 Task: In the Contact  Delilah.Jones@benteler.com, Log Call and save with description: 'Engaged in a call with a potential client seeking a tailored solution.'; Select call outcome: 'Busy '; Select call Direction: Inbound; Add date: '17 September, 2023' and time 10:00:AM. Logged in from softage.1@softage.net
Action: Mouse moved to (88, 60)
Screenshot: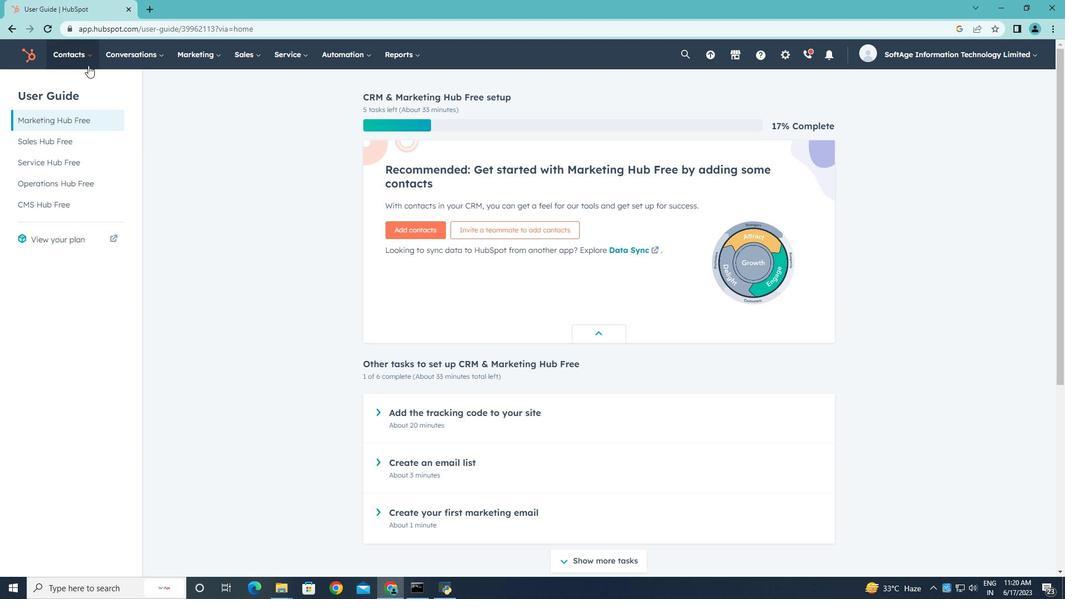
Action: Mouse pressed left at (88, 60)
Screenshot: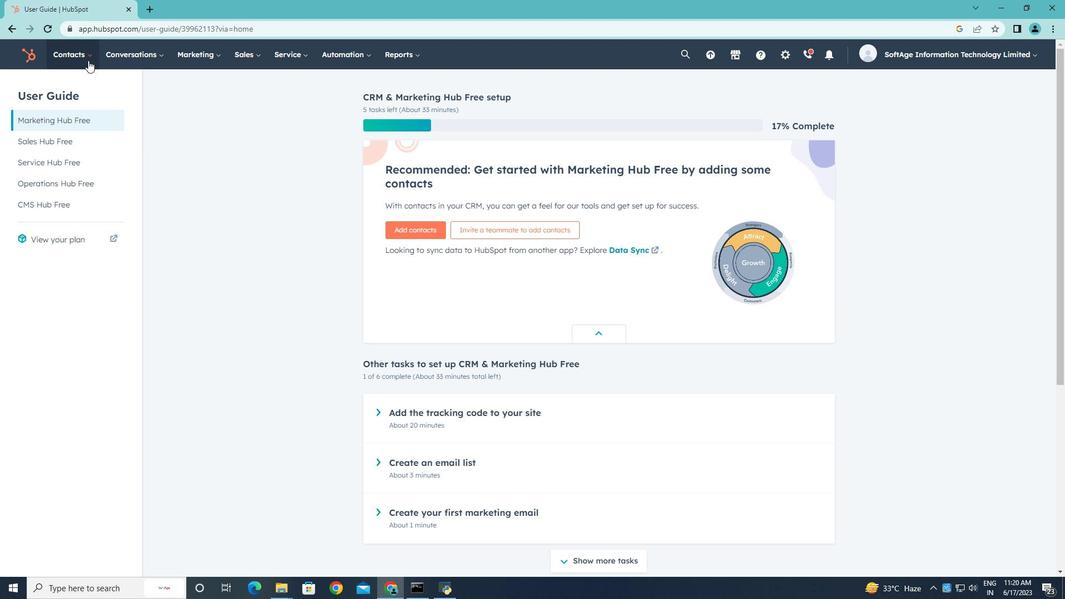 
Action: Mouse moved to (88, 88)
Screenshot: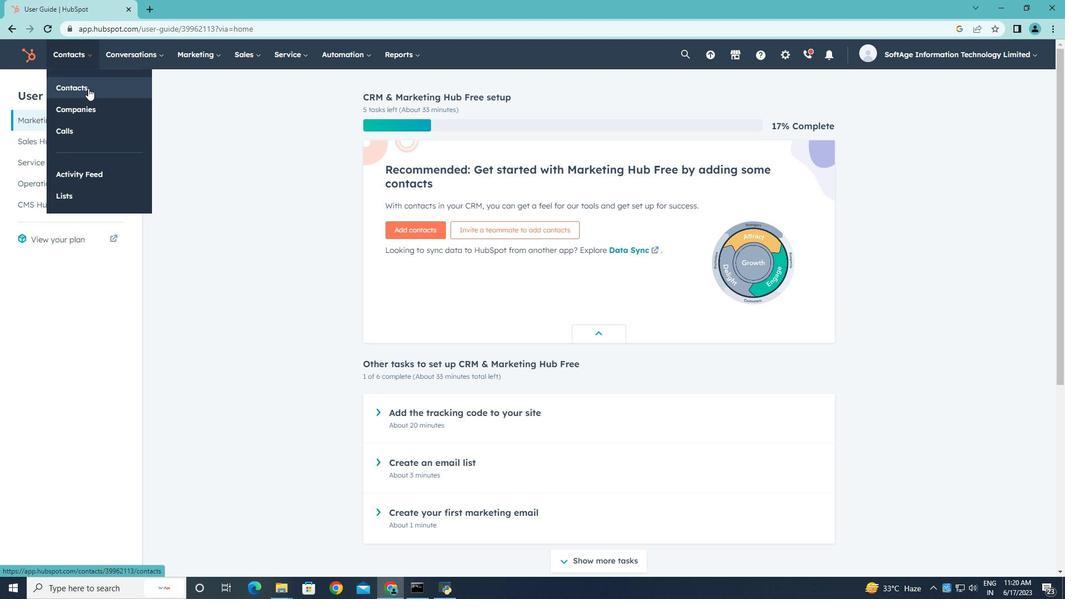
Action: Mouse pressed left at (88, 88)
Screenshot: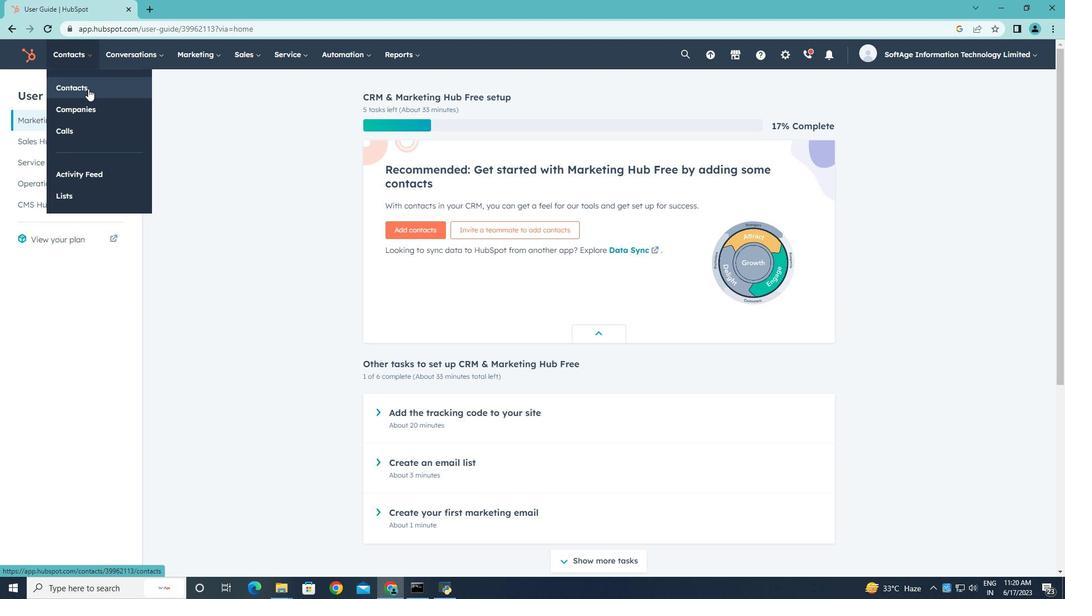 
Action: Mouse moved to (98, 177)
Screenshot: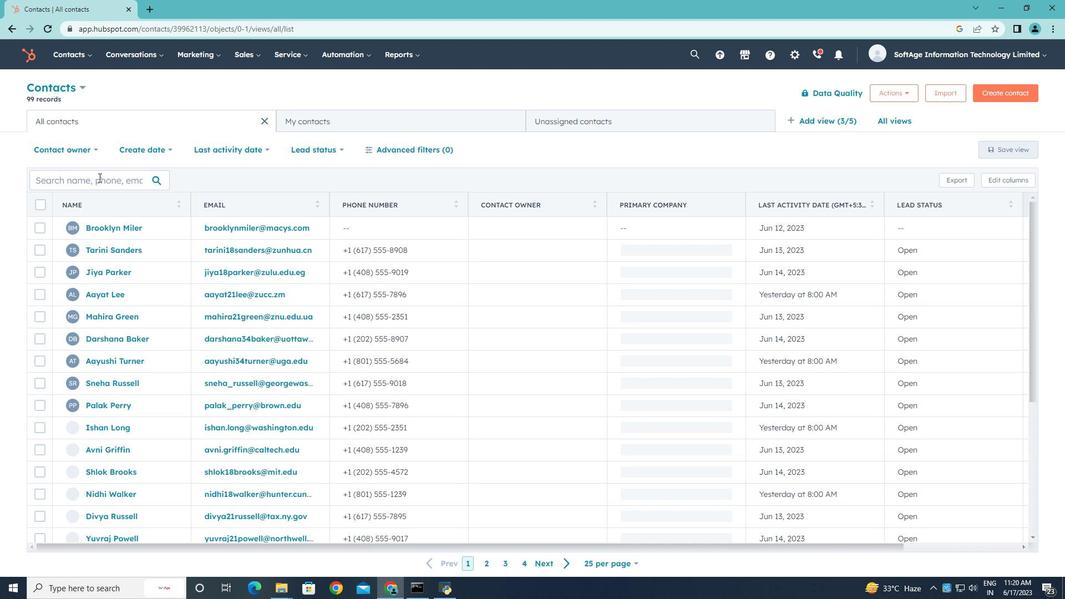 
Action: Mouse pressed left at (98, 177)
Screenshot: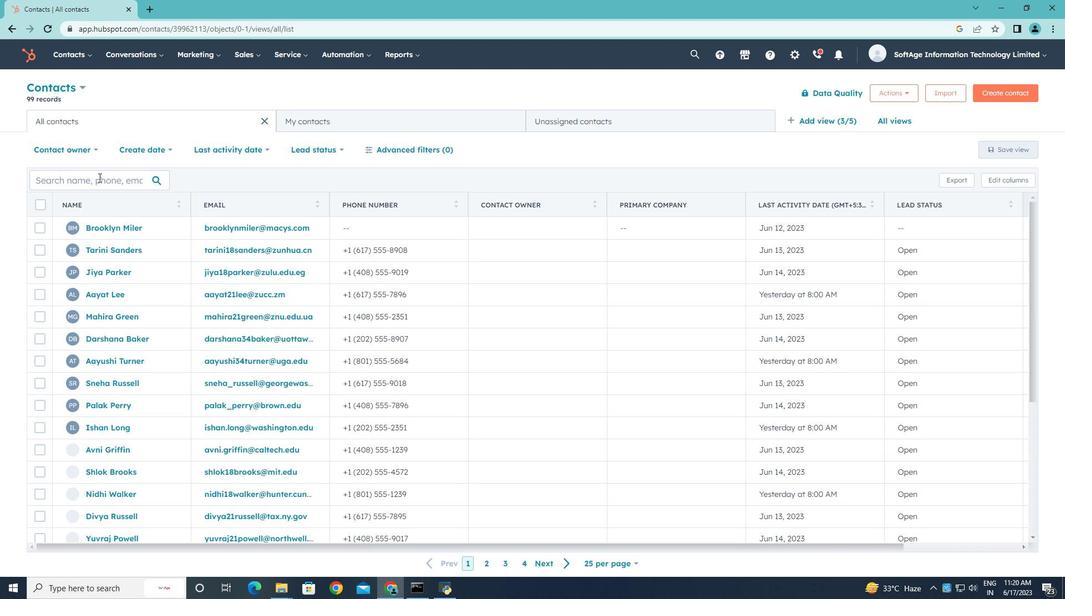 
Action: Key pressed <Key.shift><Key.shift><Key.shift>Delilah.<Key.shift>Jones<Key.shift>@benteler.com
Screenshot: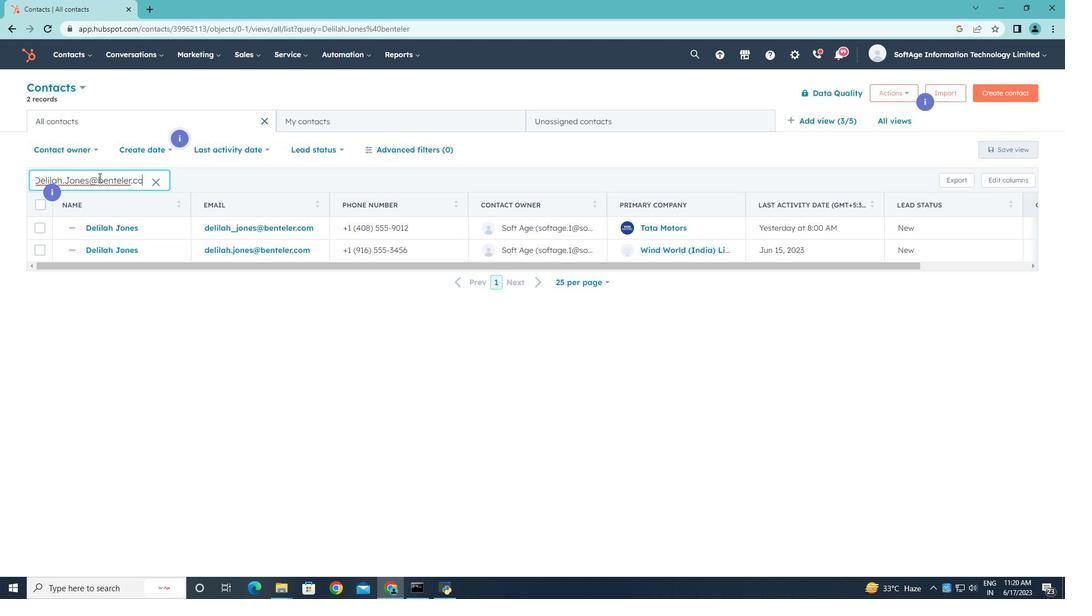 
Action: Mouse moved to (101, 253)
Screenshot: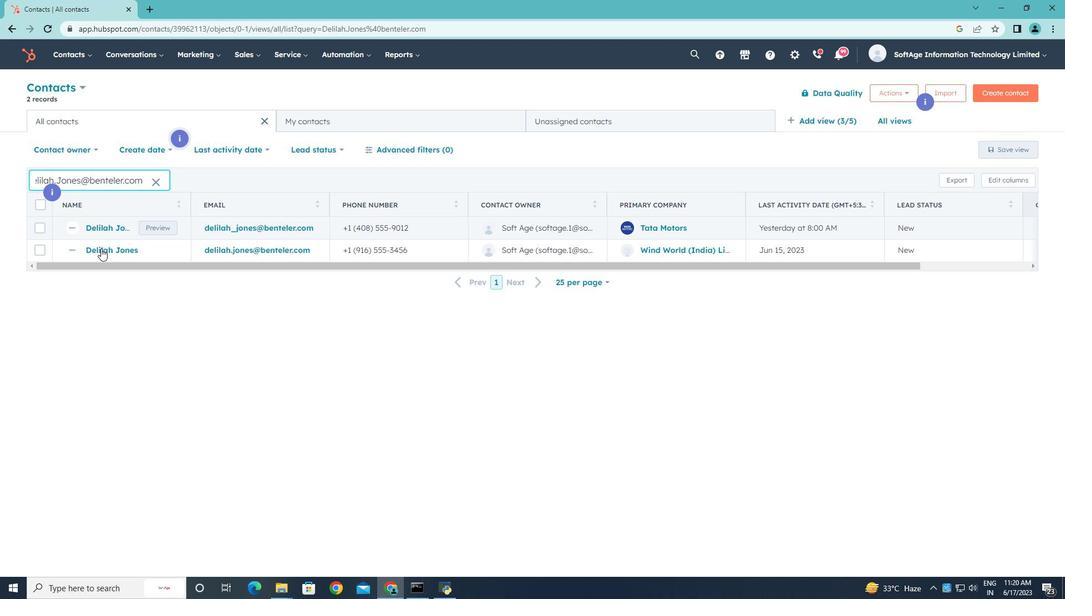 
Action: Mouse pressed left at (101, 253)
Screenshot: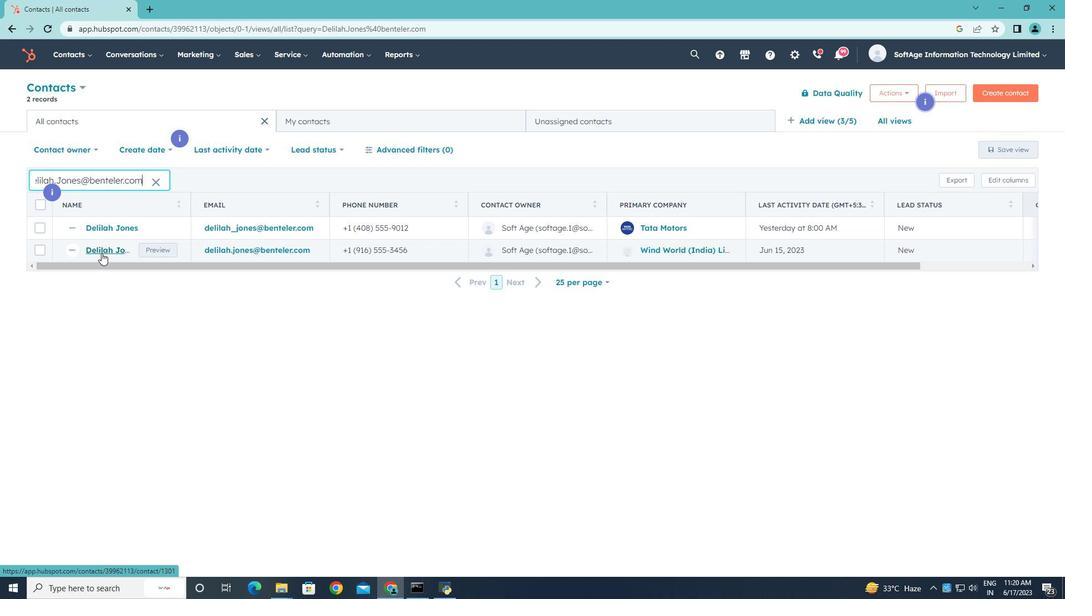 
Action: Mouse moved to (215, 199)
Screenshot: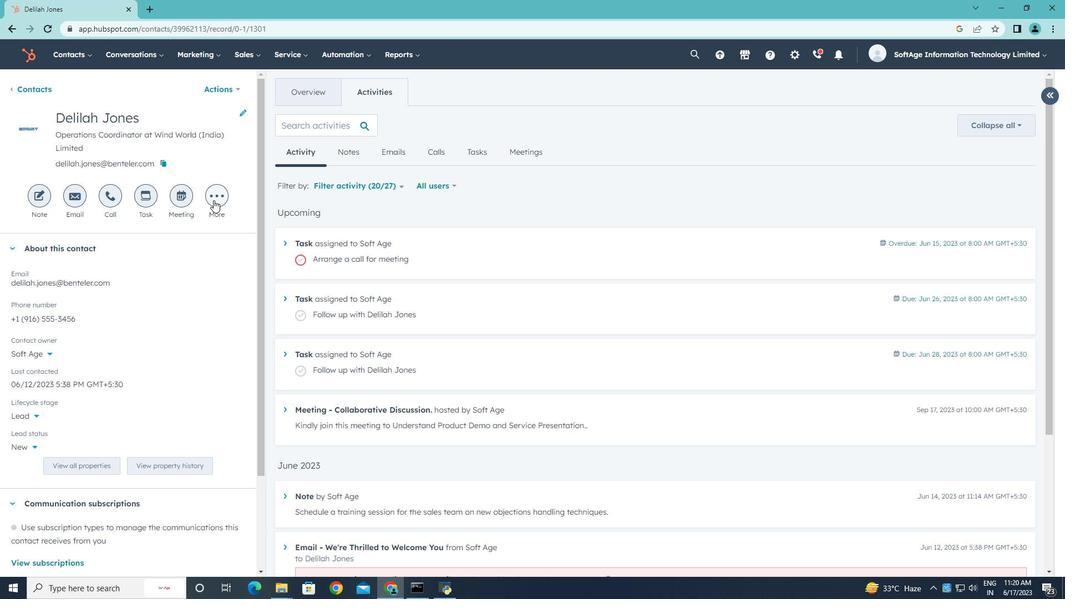
Action: Mouse pressed left at (215, 199)
Screenshot: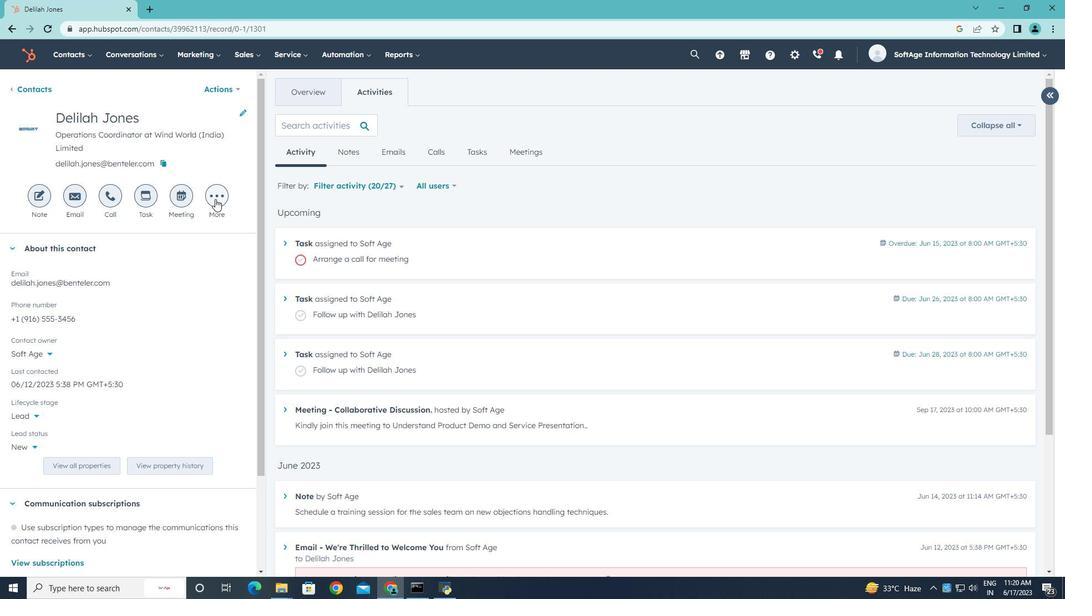 
Action: Mouse moved to (203, 293)
Screenshot: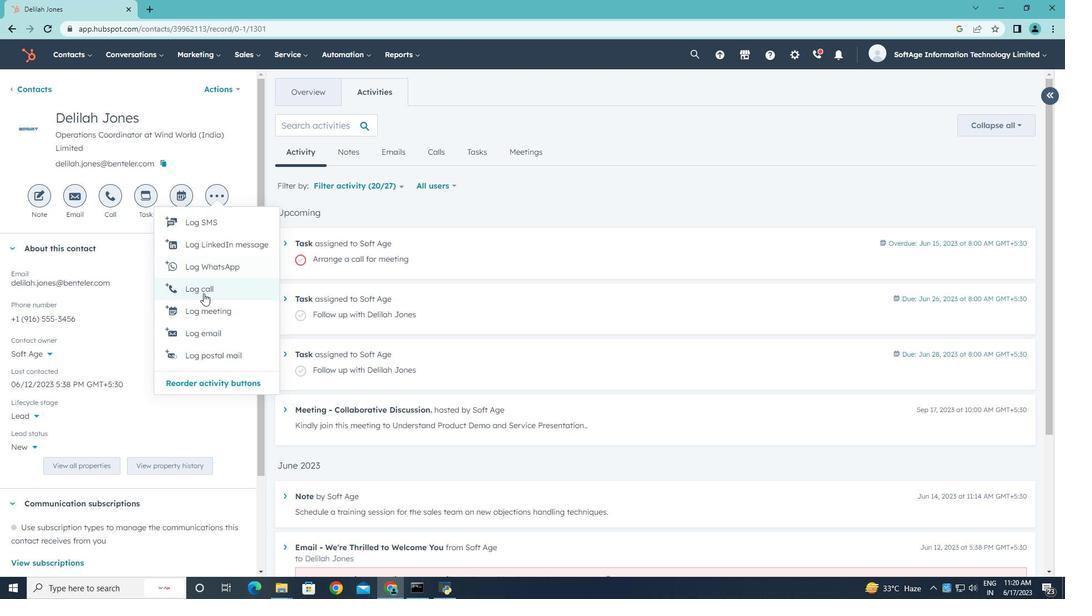 
Action: Mouse pressed left at (203, 293)
Screenshot: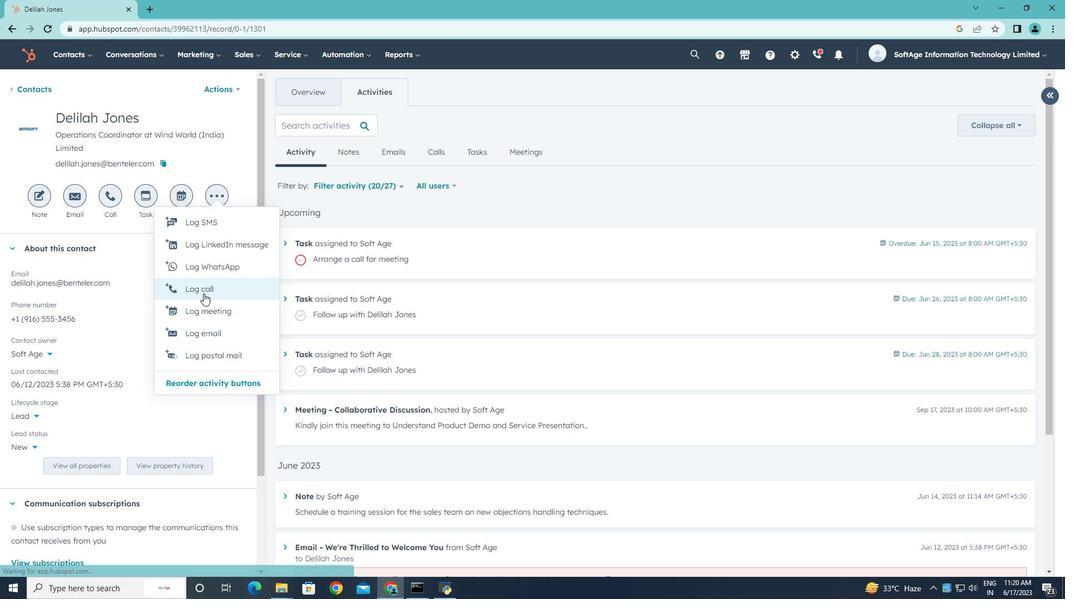 
Action: Key pressed <Key.shift>Engaged<Key.space>in<Key.space>a<Key.space>call<Key.space>with<Key.space>a<Key.space>potential<Key.space>client<Key.space>seeking<Key.space>a<Key.space>tailored<Key.space>solution.
Screenshot: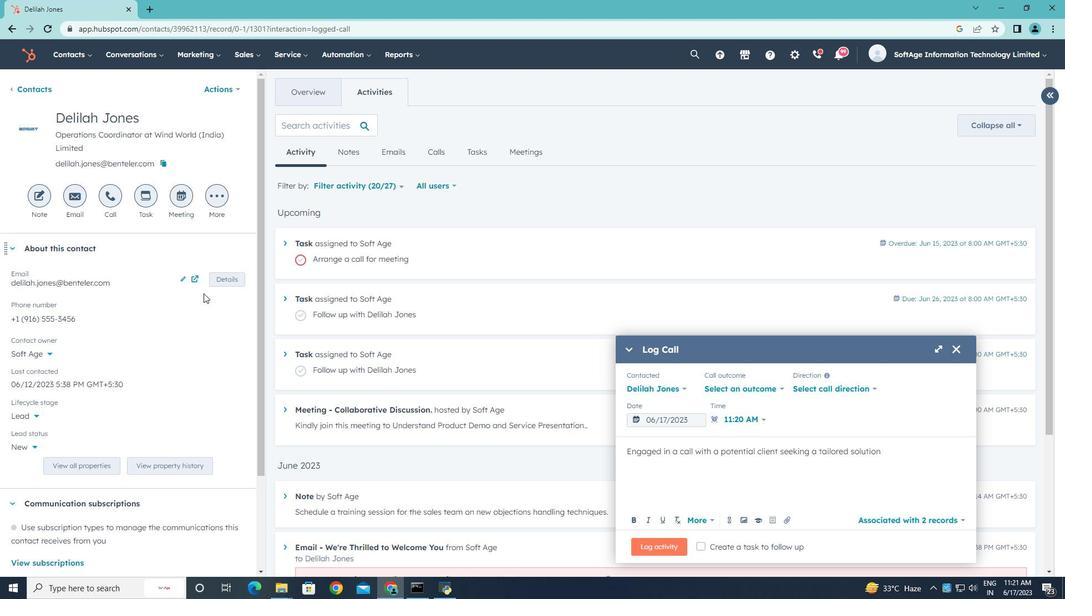 
Action: Mouse moved to (782, 391)
Screenshot: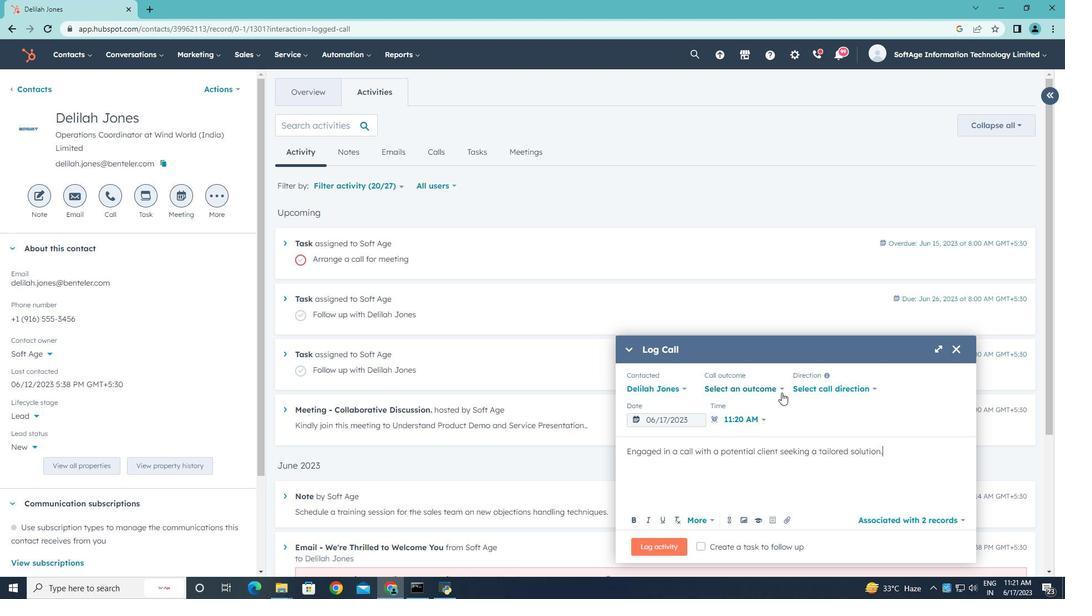 
Action: Mouse pressed left at (782, 391)
Screenshot: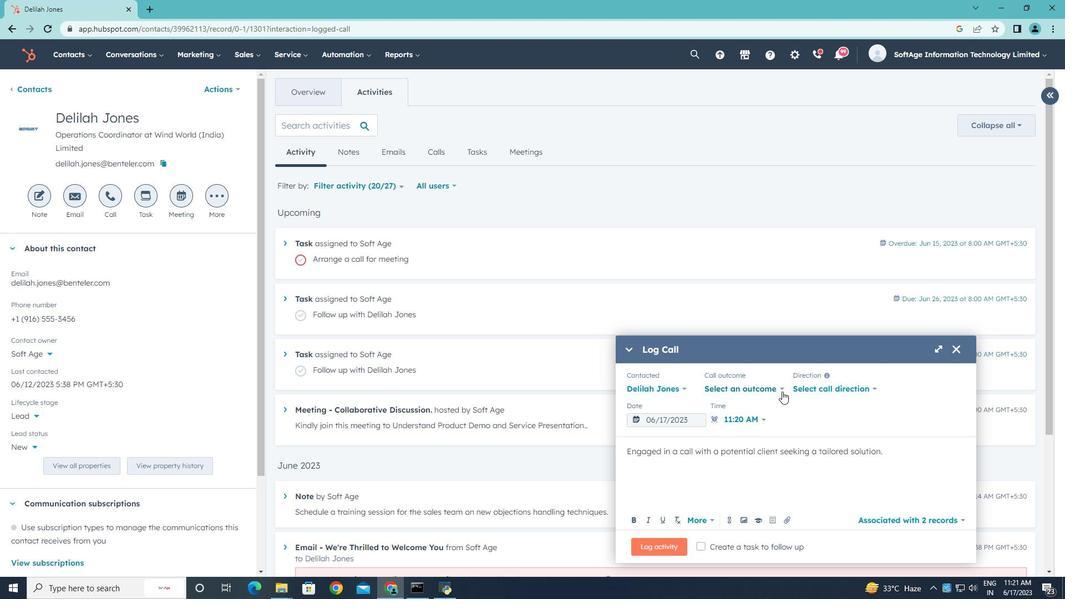 
Action: Mouse moved to (743, 417)
Screenshot: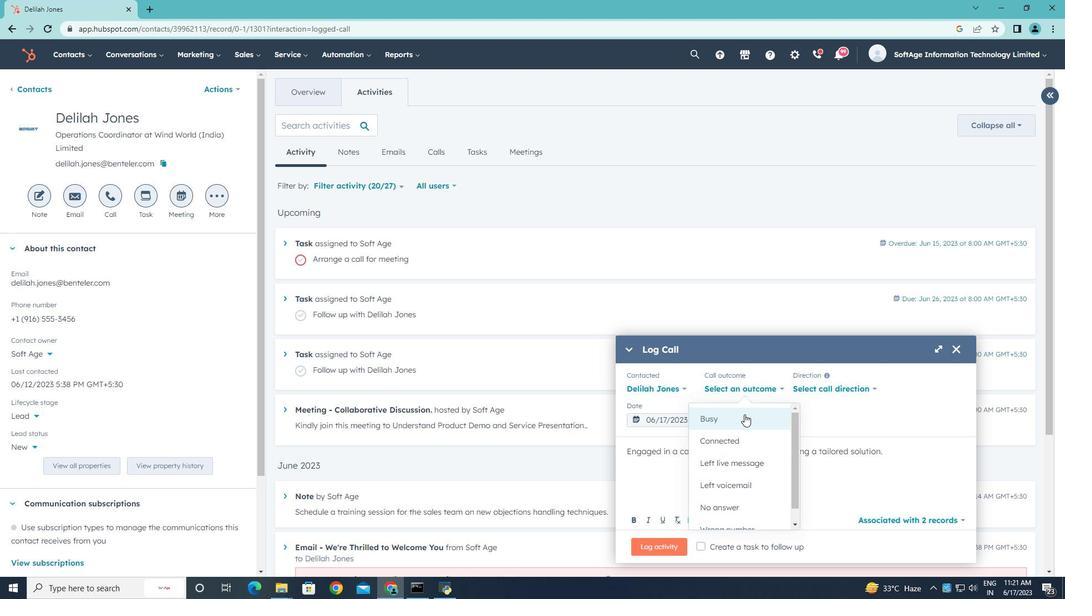 
Action: Mouse pressed left at (743, 417)
Screenshot: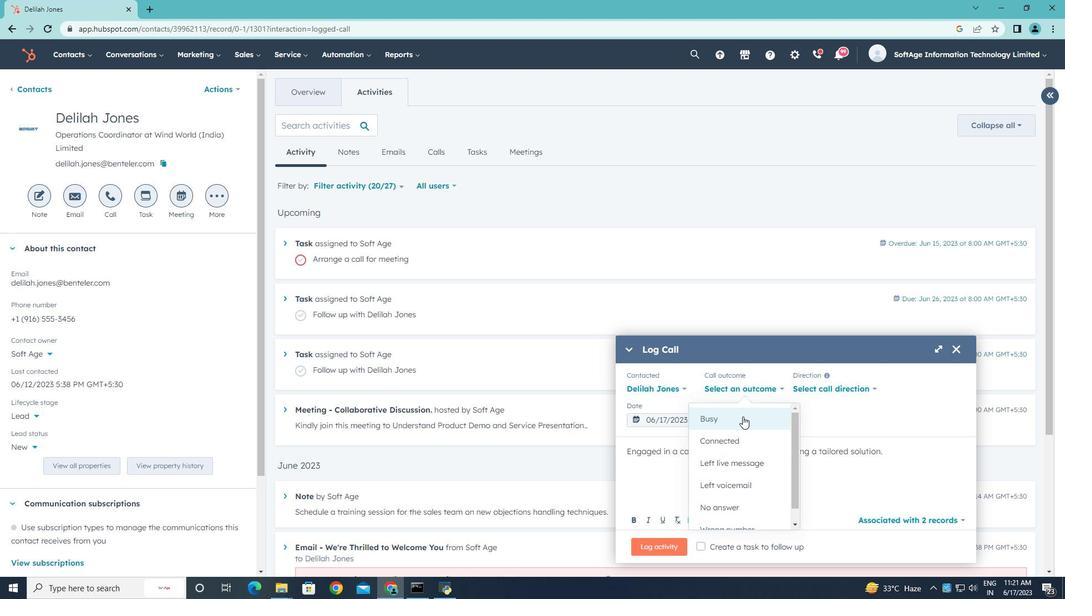
Action: Mouse moved to (820, 389)
Screenshot: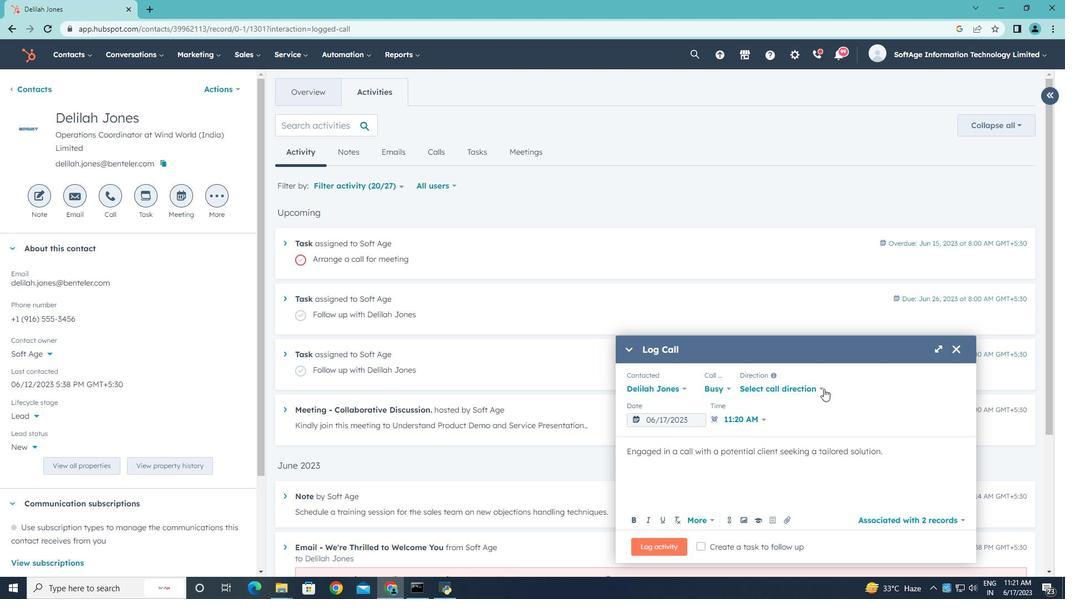 
Action: Mouse pressed left at (820, 389)
Screenshot: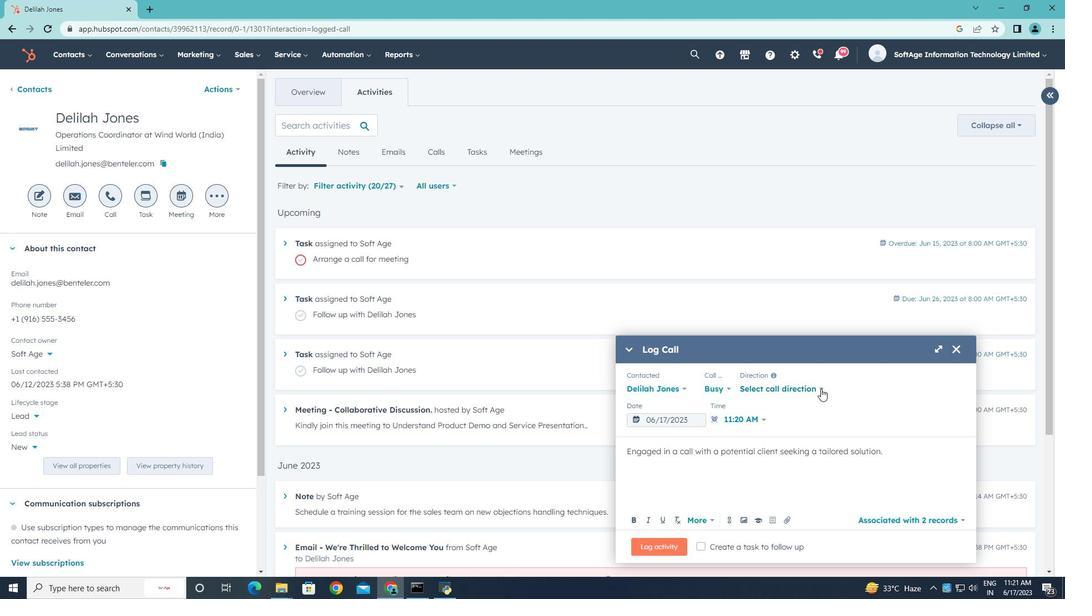 
Action: Mouse moved to (789, 415)
Screenshot: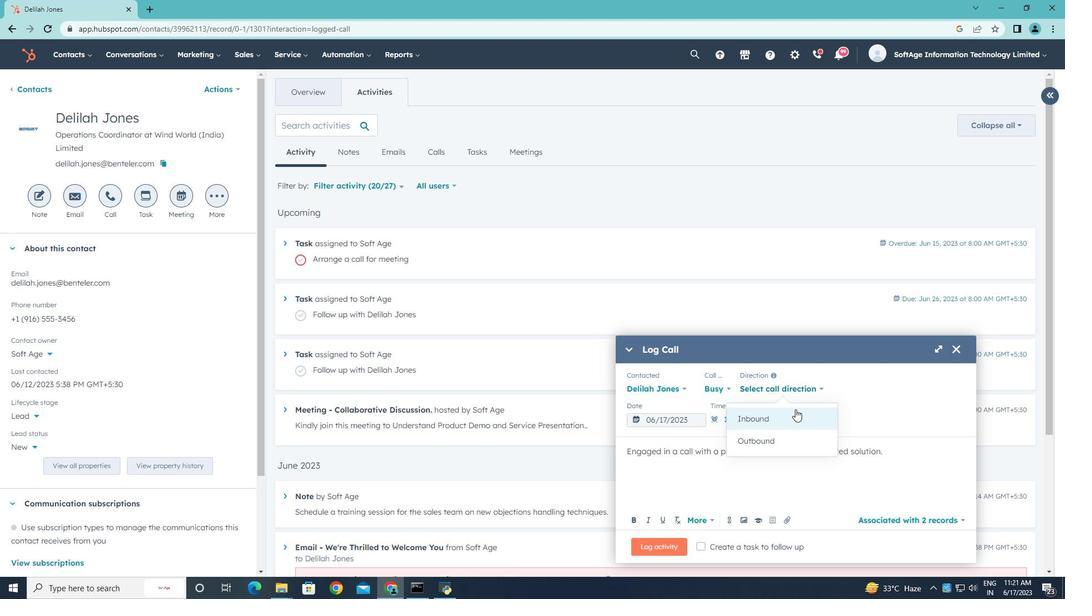 
Action: Mouse pressed left at (789, 415)
Screenshot: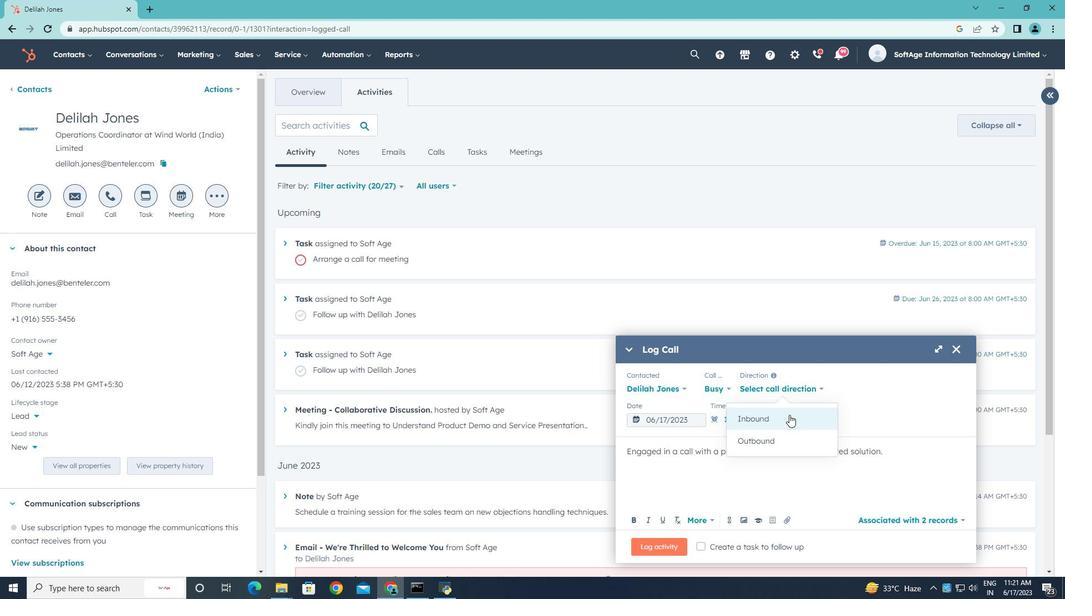 
Action: Mouse moved to (870, 389)
Screenshot: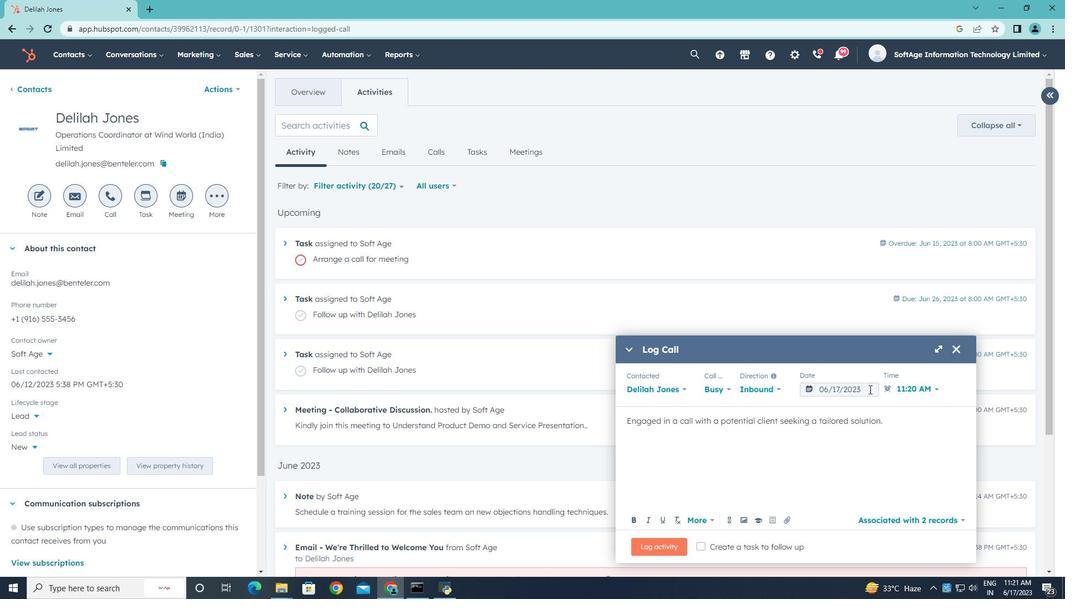 
Action: Mouse pressed left at (870, 389)
Screenshot: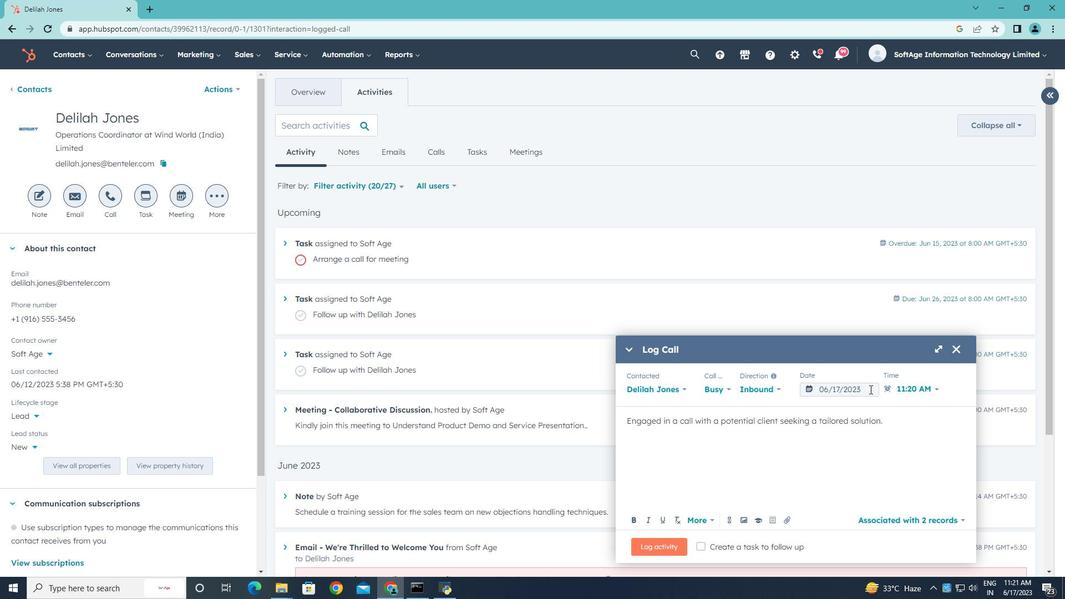 
Action: Mouse moved to (946, 211)
Screenshot: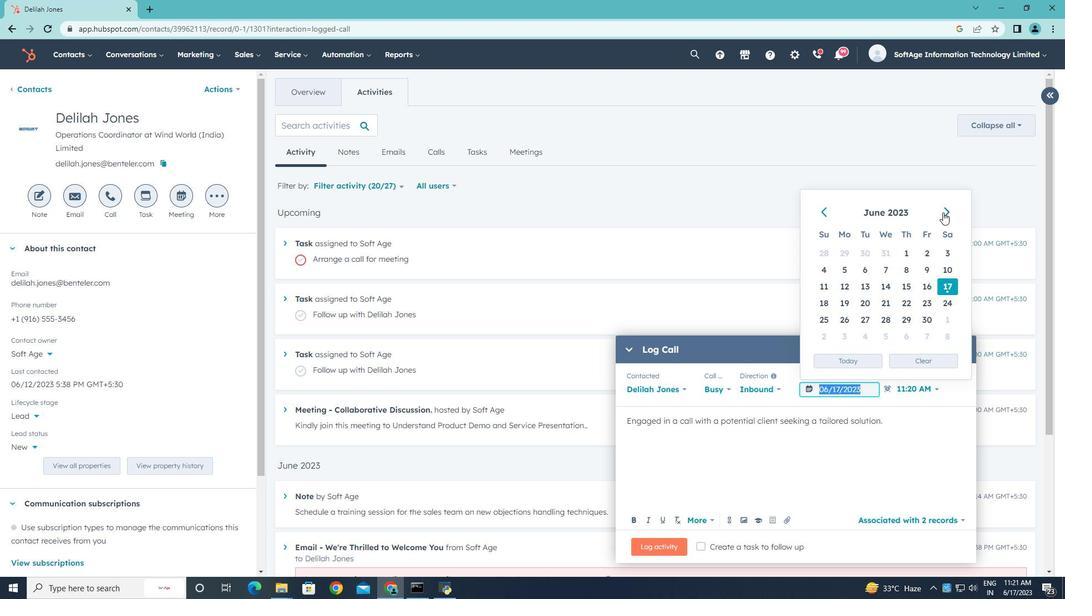 
Action: Mouse pressed left at (946, 211)
Screenshot: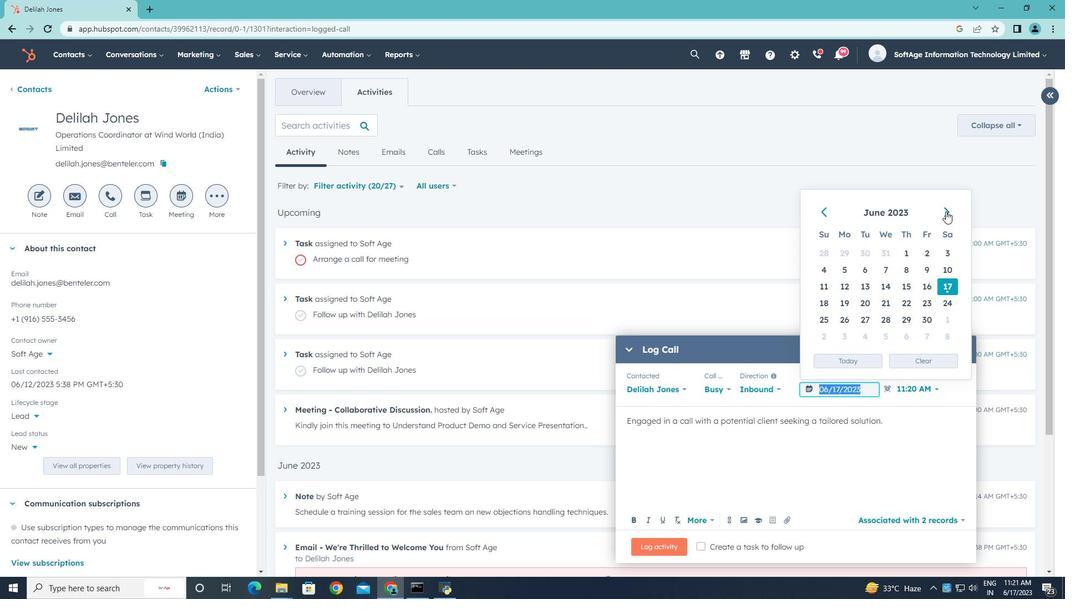 
Action: Mouse pressed left at (946, 211)
Screenshot: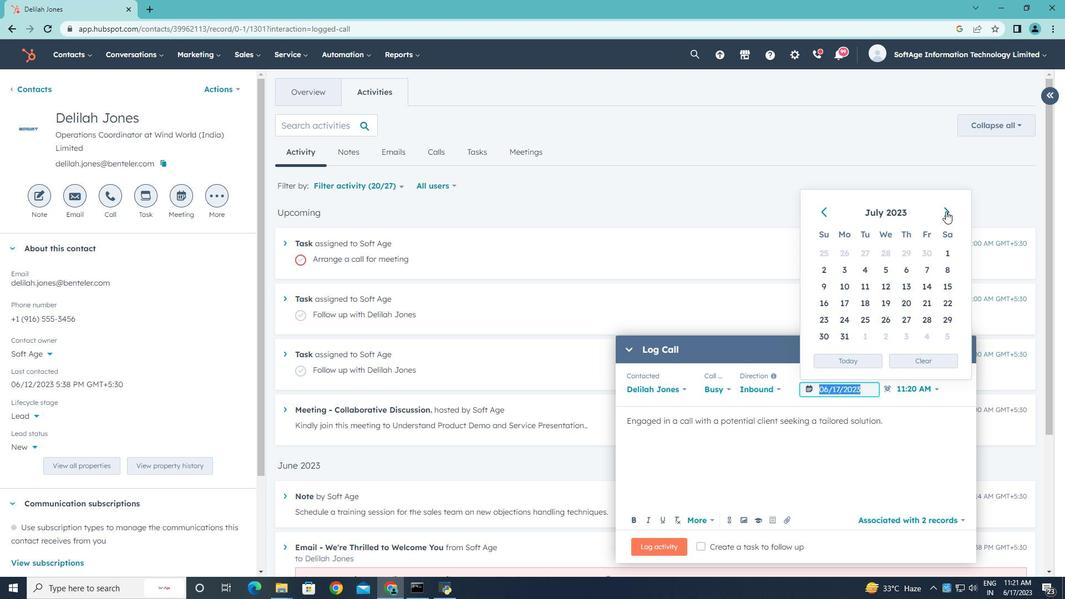 
Action: Mouse pressed left at (946, 211)
Screenshot: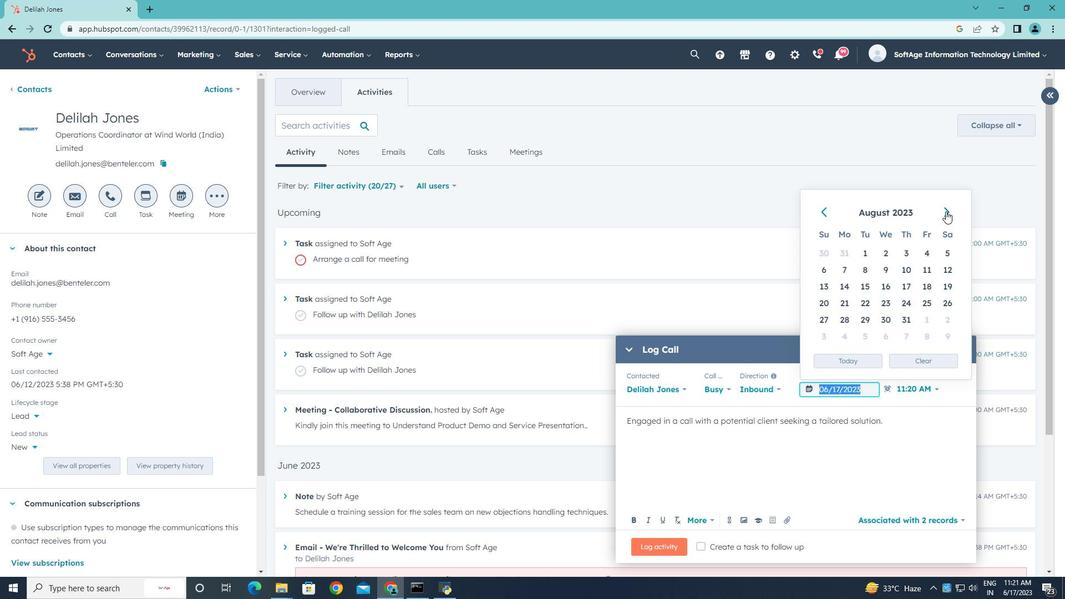 
Action: Mouse moved to (827, 303)
Screenshot: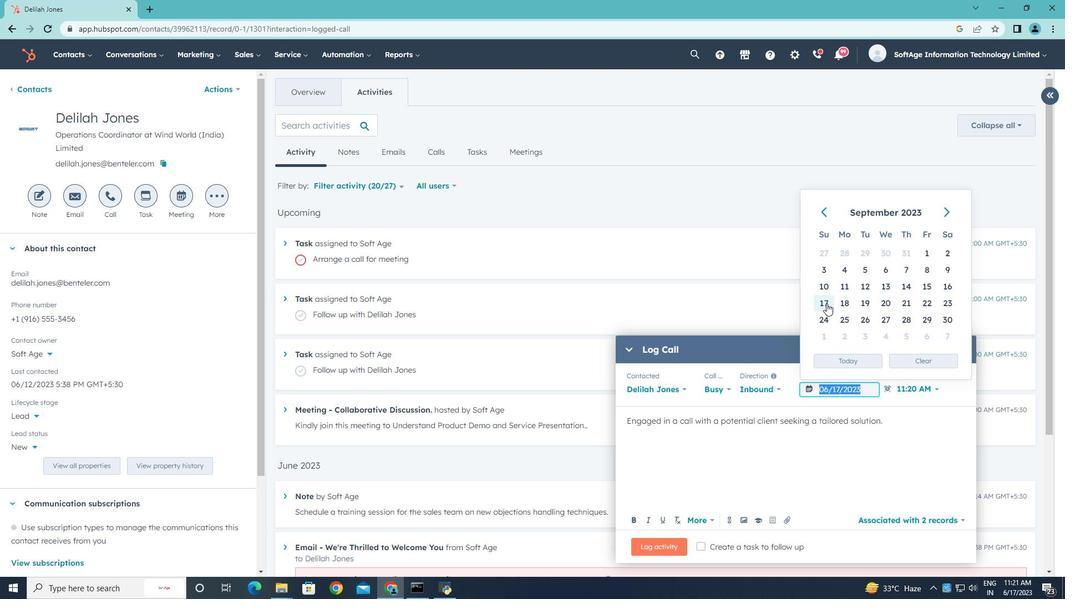 
Action: Mouse pressed left at (827, 303)
Screenshot: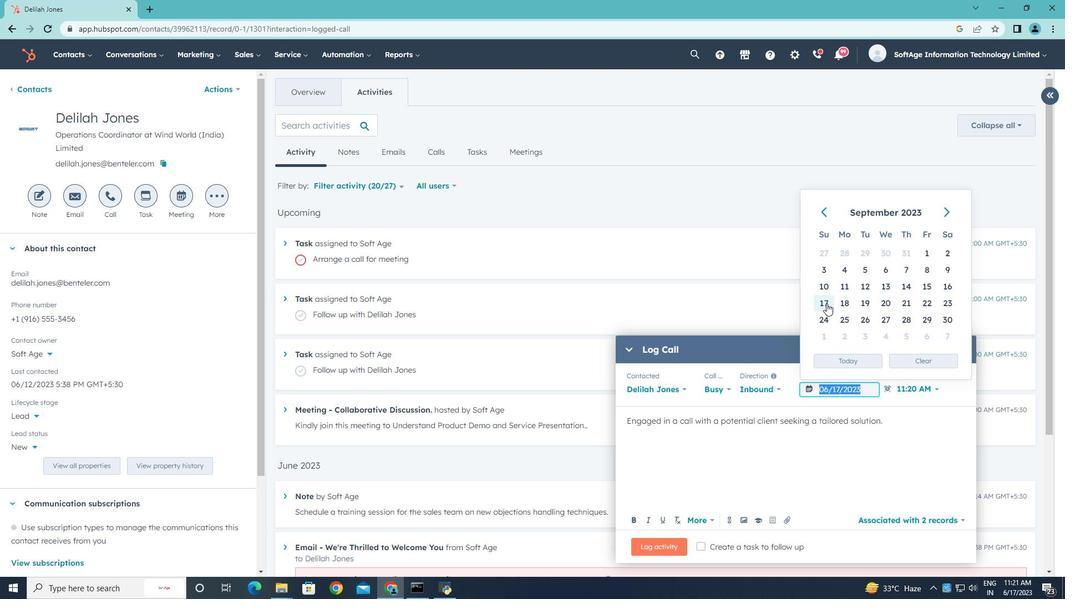 
Action: Mouse moved to (933, 388)
Screenshot: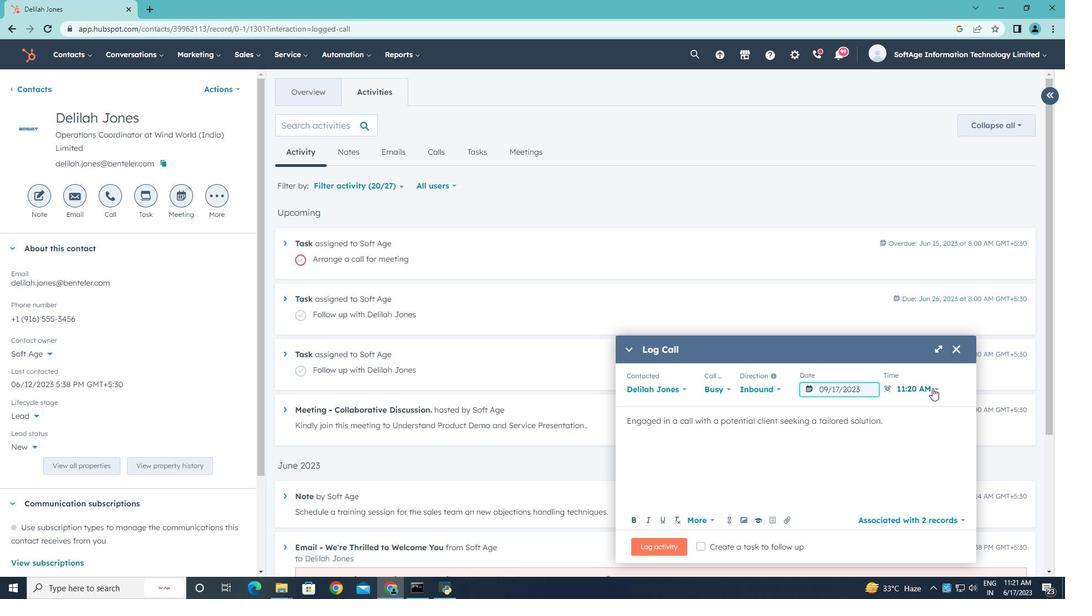 
Action: Mouse pressed left at (933, 388)
Screenshot: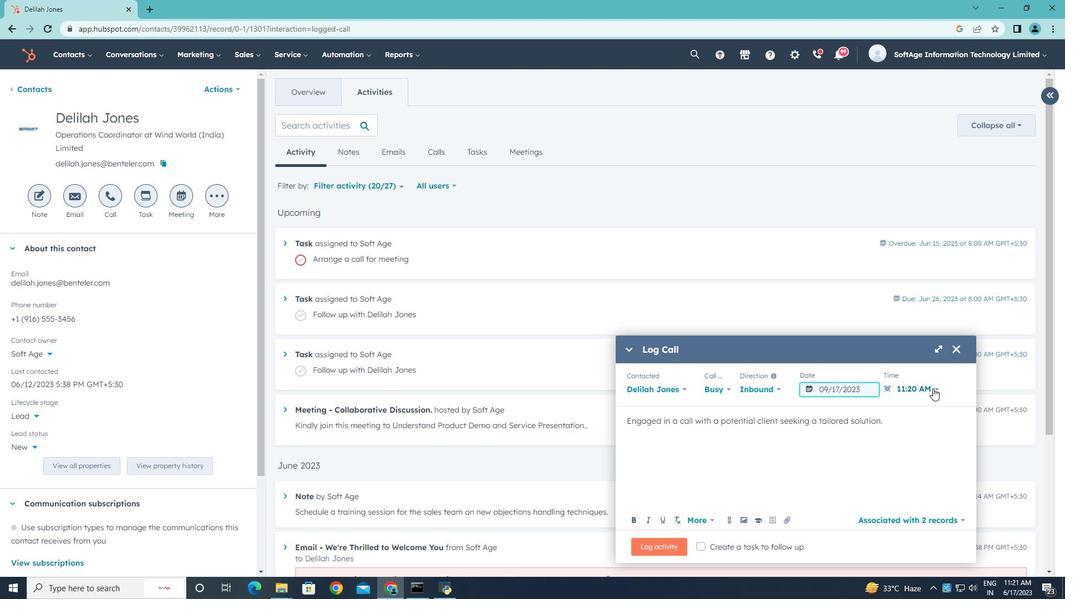 
Action: Mouse moved to (901, 450)
Screenshot: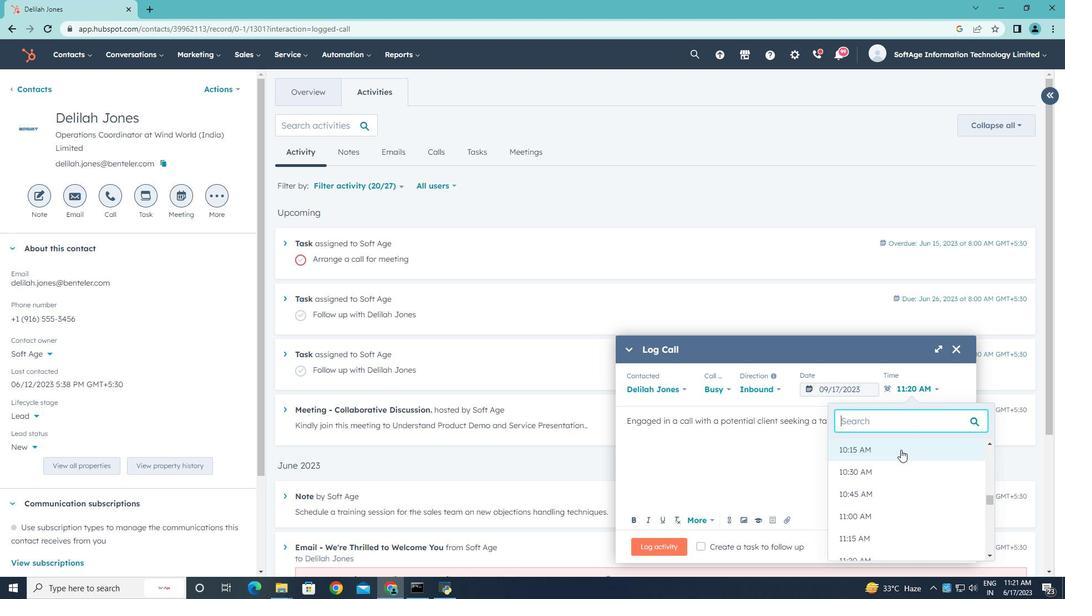 
Action: Mouse scrolled (901, 450) with delta (0, 0)
Screenshot: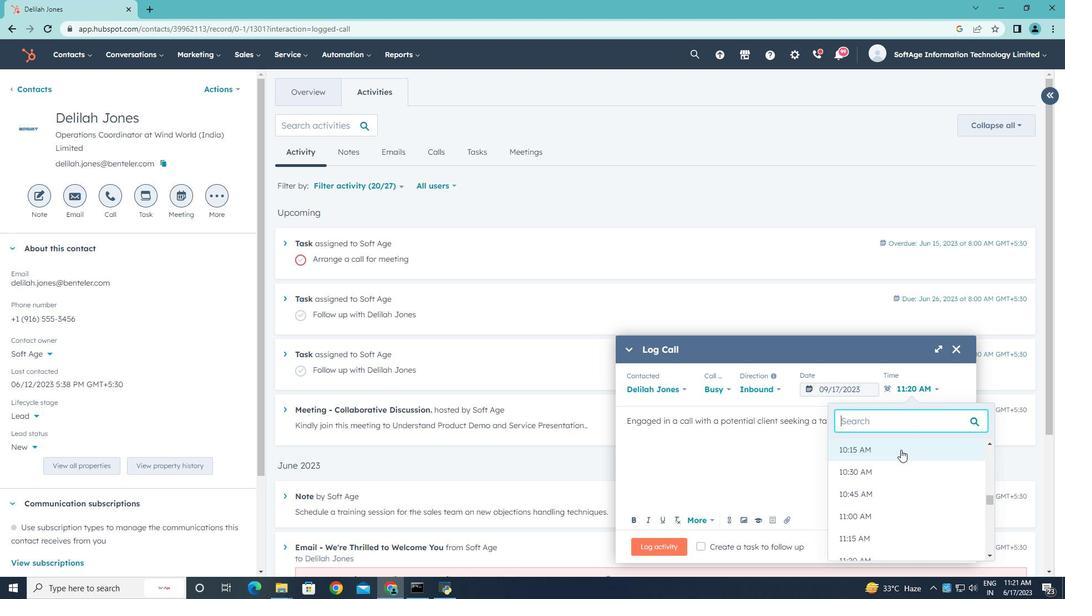
Action: Mouse moved to (883, 482)
Screenshot: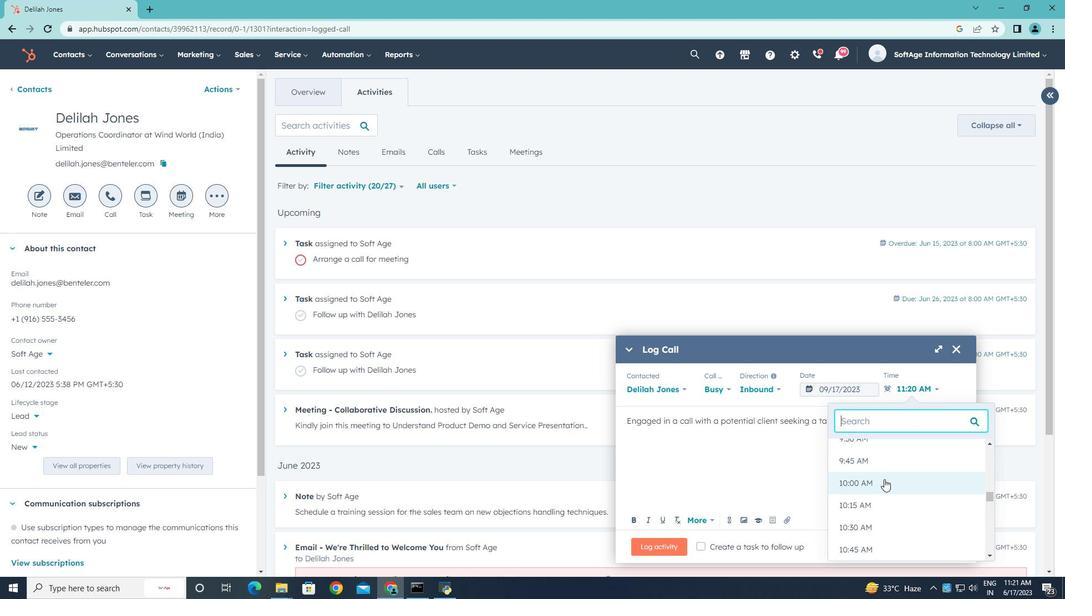 
Action: Mouse pressed left at (883, 482)
Screenshot: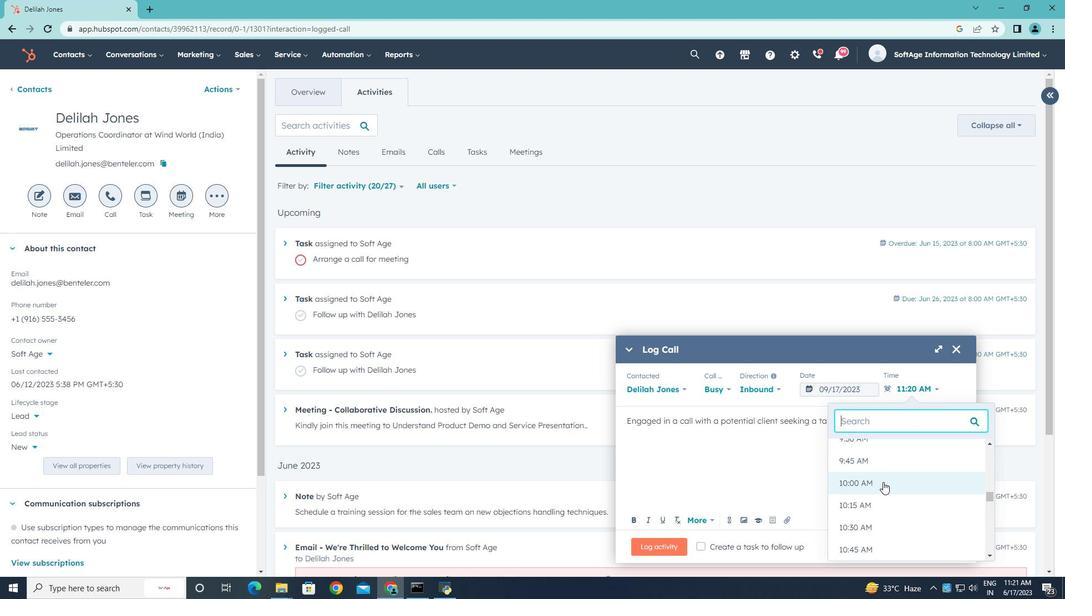 
Action: Mouse moved to (670, 545)
Screenshot: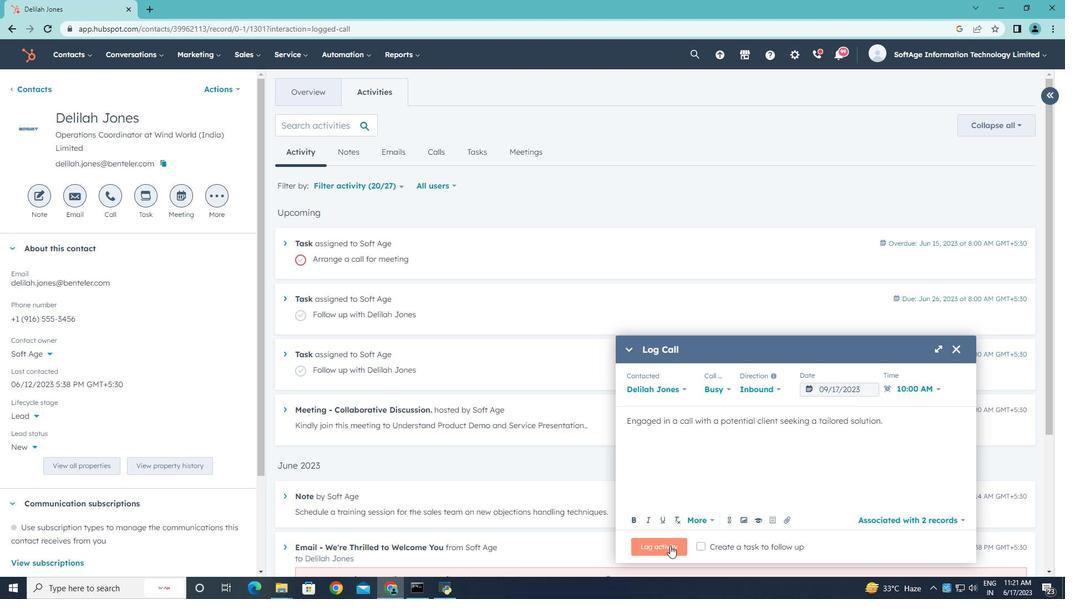 
Action: Mouse pressed left at (670, 545)
Screenshot: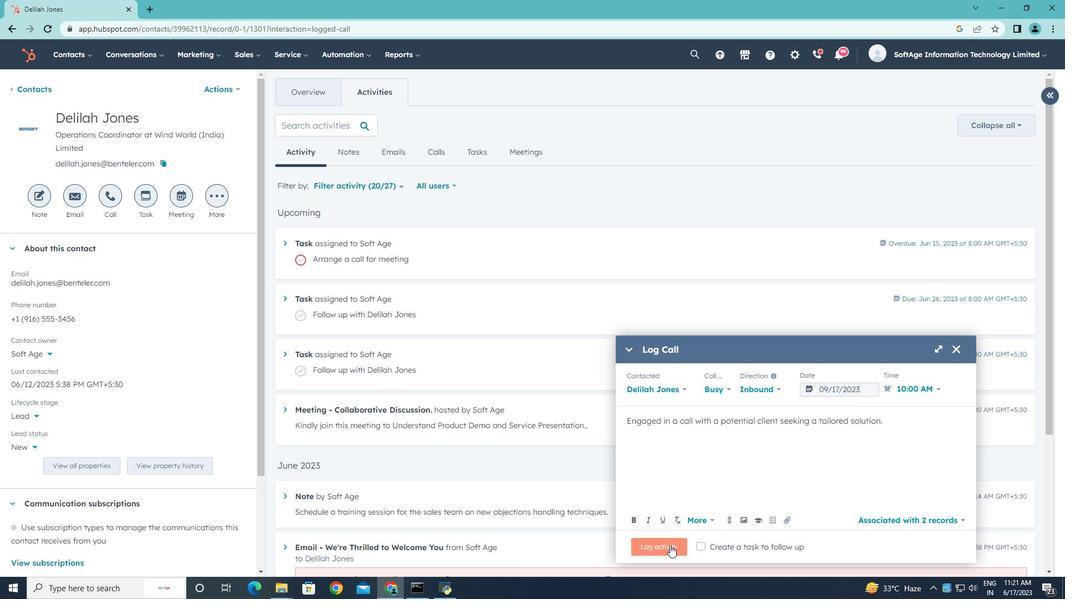 
